 Task: Add Attachment from Google Drive to Card Card0000000207 in Board Board0000000052 in Workspace WS0000000018 in Trello. Add Cover Orange to Card Card0000000207 in Board Board0000000052 in Workspace WS0000000018 in Trello. Add "Add Label …" with "Title" Title0000000207 to Button Button0000000207 to Card Card0000000207 in Board Board0000000052 in Workspace WS0000000018 in Trello. Add Description DS0000000207 to Card Card0000000207 in Board Board0000000052 in Workspace WS0000000018 in Trello. Add Comment CM0000000207 to Card Card0000000207 in Board Board0000000052 in Workspace WS0000000018 in Trello
Action: Mouse moved to (569, 57)
Screenshot: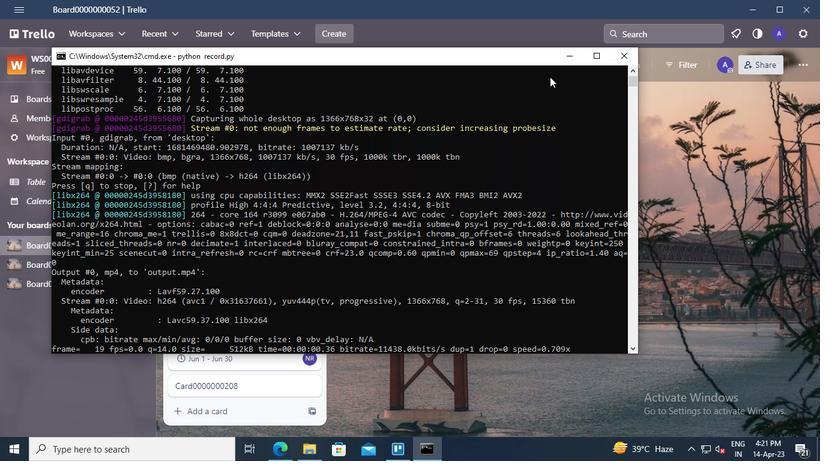 
Action: Mouse pressed left at (569, 57)
Screenshot: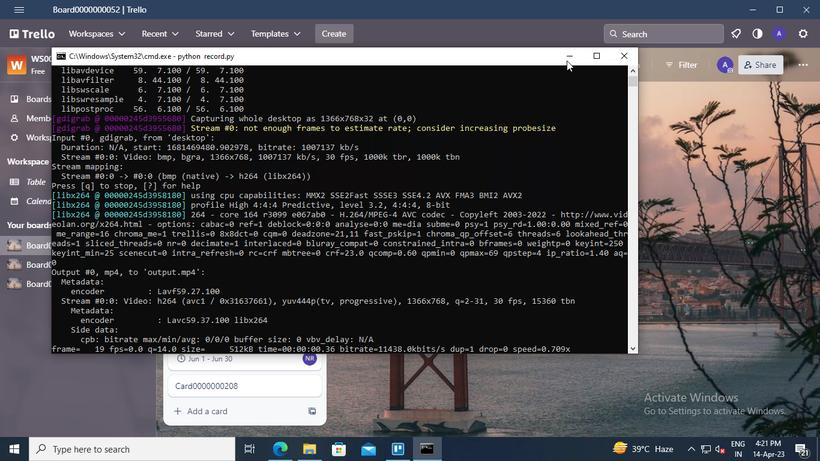
Action: Mouse moved to (233, 343)
Screenshot: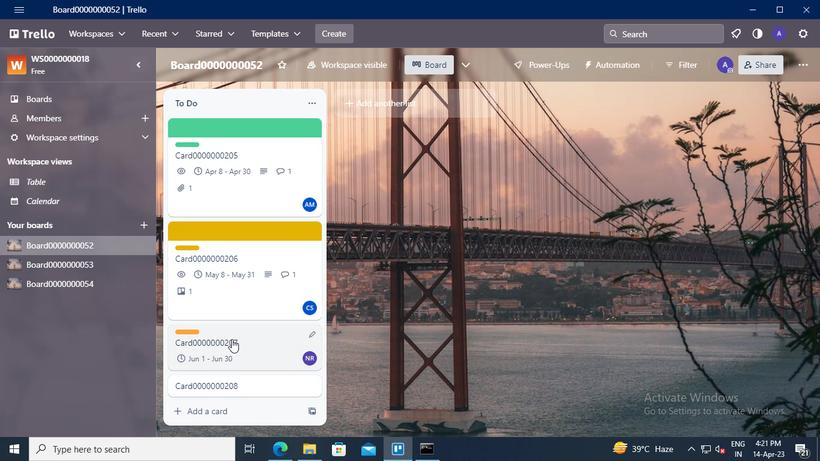 
Action: Mouse pressed left at (233, 343)
Screenshot: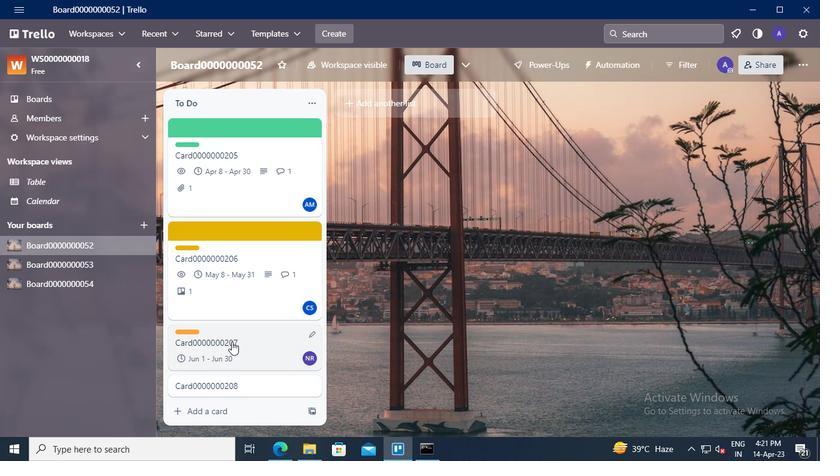 
Action: Mouse moved to (561, 206)
Screenshot: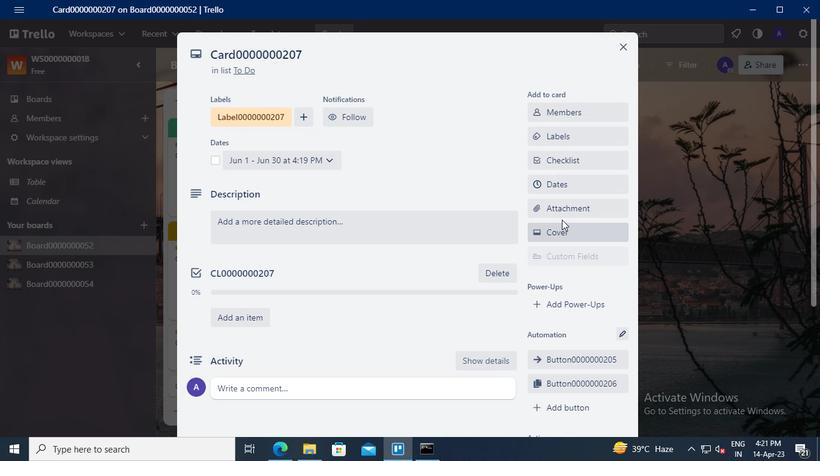 
Action: Mouse pressed left at (561, 206)
Screenshot: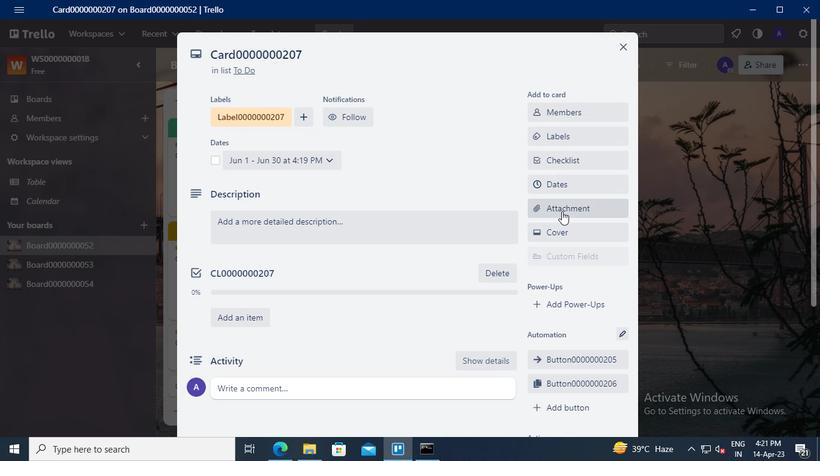 
Action: Mouse moved to (560, 140)
Screenshot: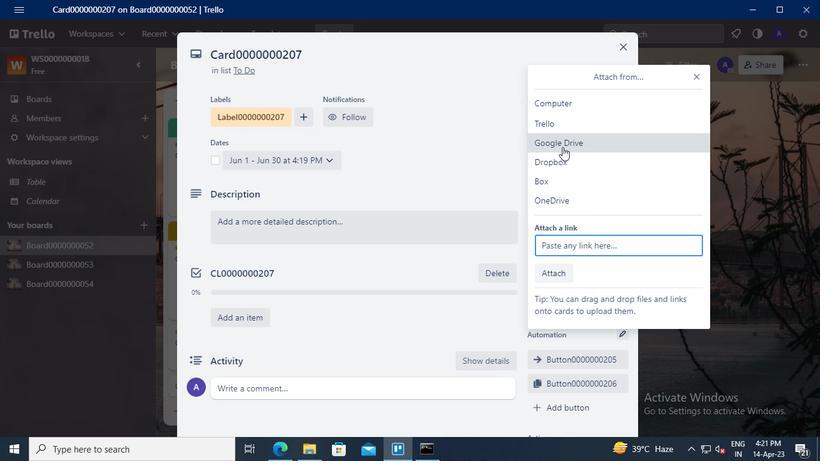 
Action: Mouse pressed left at (560, 140)
Screenshot: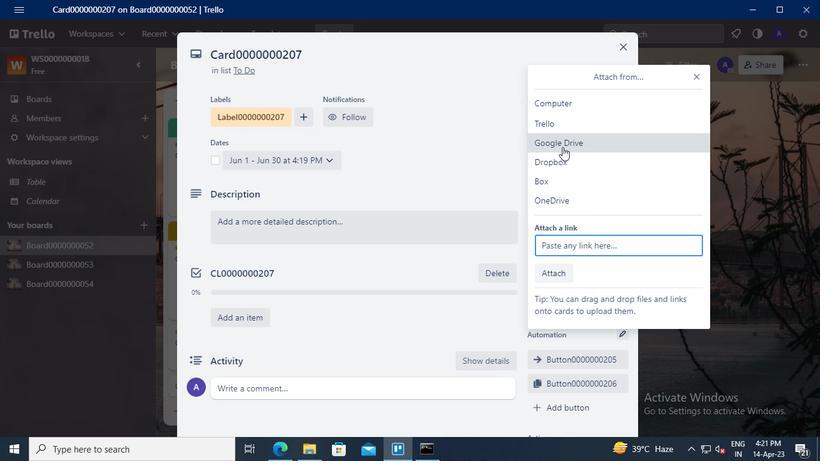 
Action: Mouse moved to (191, 207)
Screenshot: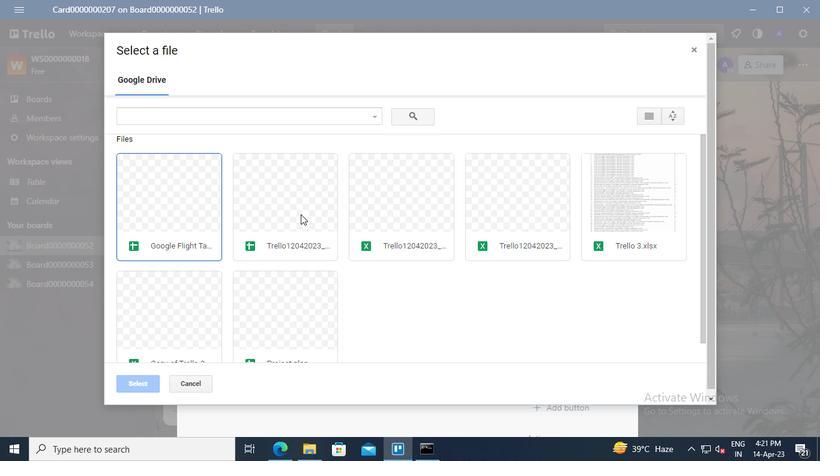 
Action: Mouse pressed left at (191, 207)
Screenshot: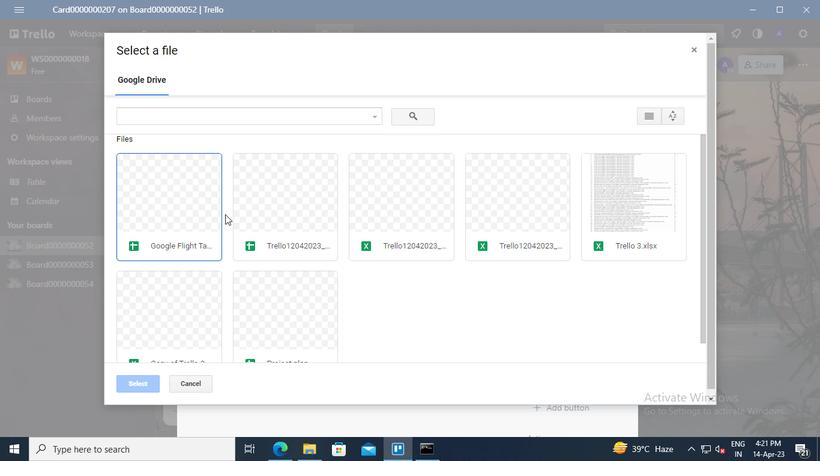
Action: Mouse moved to (143, 381)
Screenshot: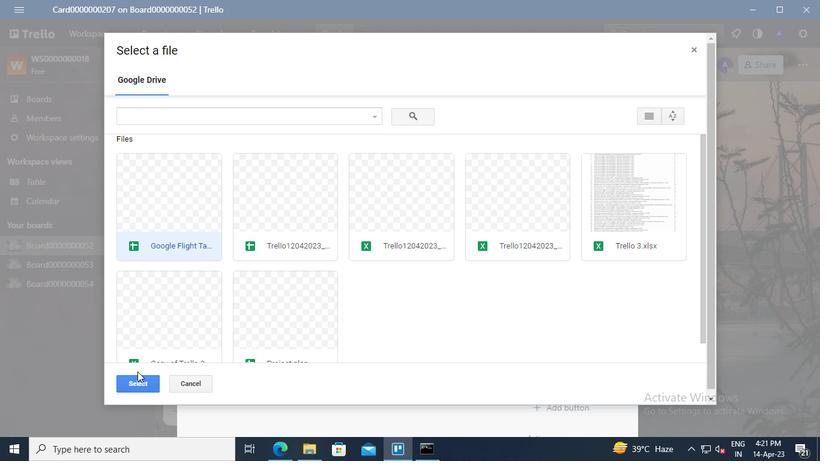 
Action: Mouse pressed left at (143, 381)
Screenshot: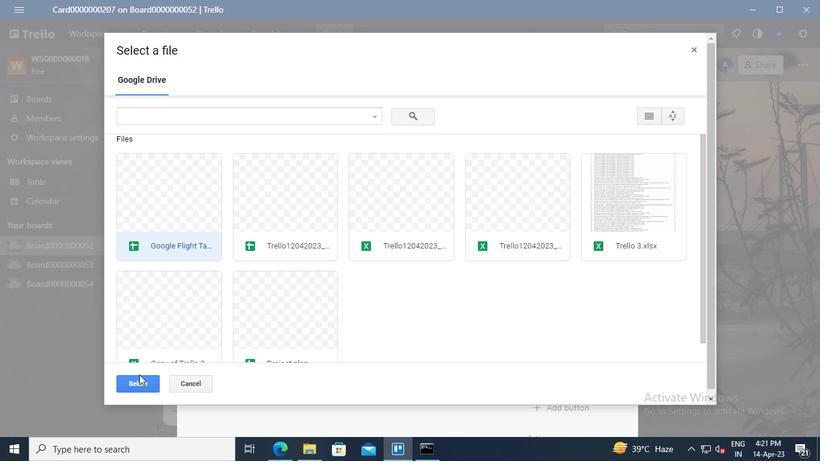
Action: Mouse moved to (566, 234)
Screenshot: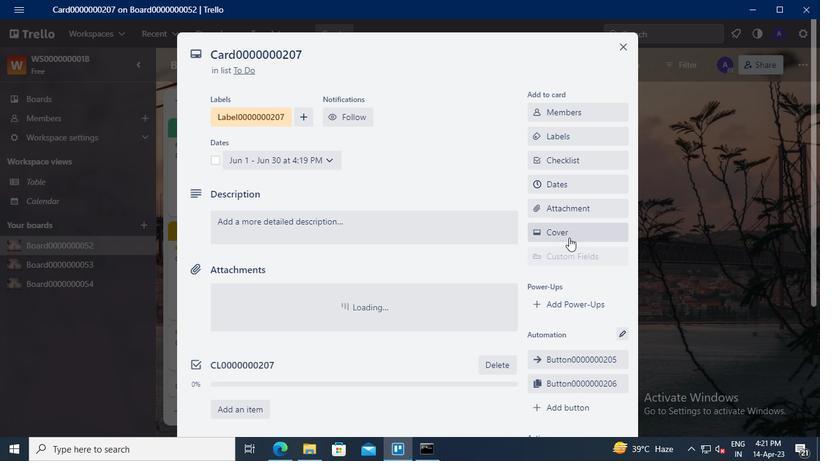 
Action: Mouse pressed left at (566, 234)
Screenshot: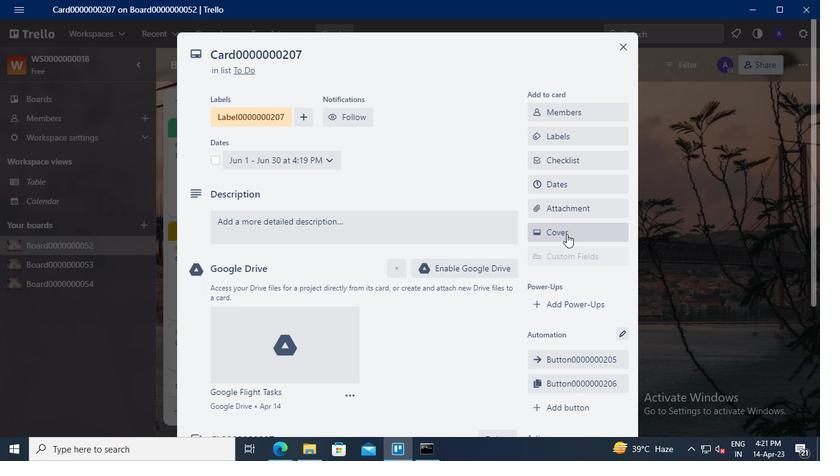 
Action: Mouse moved to (616, 196)
Screenshot: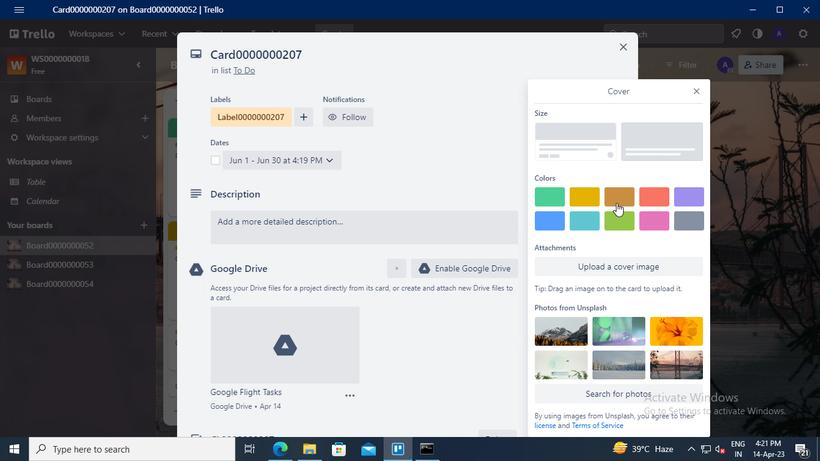 
Action: Mouse pressed left at (616, 196)
Screenshot: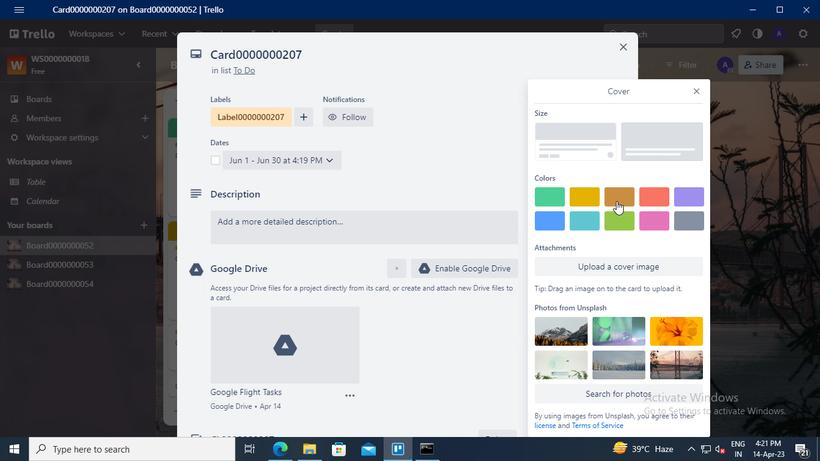 
Action: Mouse moved to (695, 68)
Screenshot: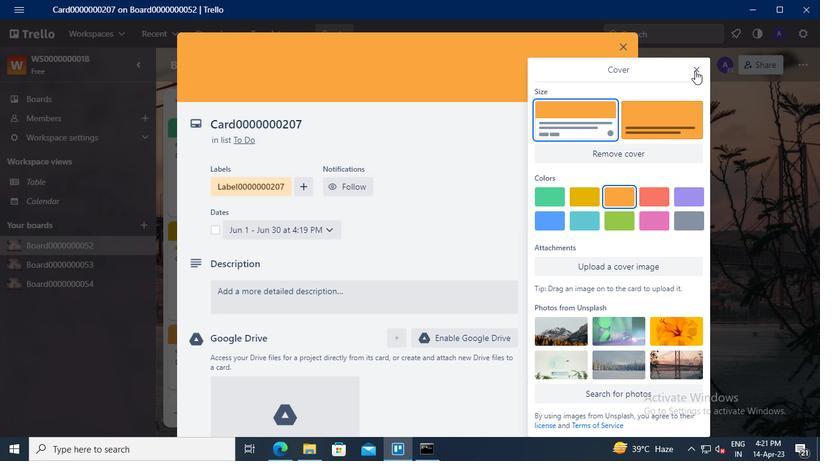 
Action: Mouse pressed left at (695, 68)
Screenshot: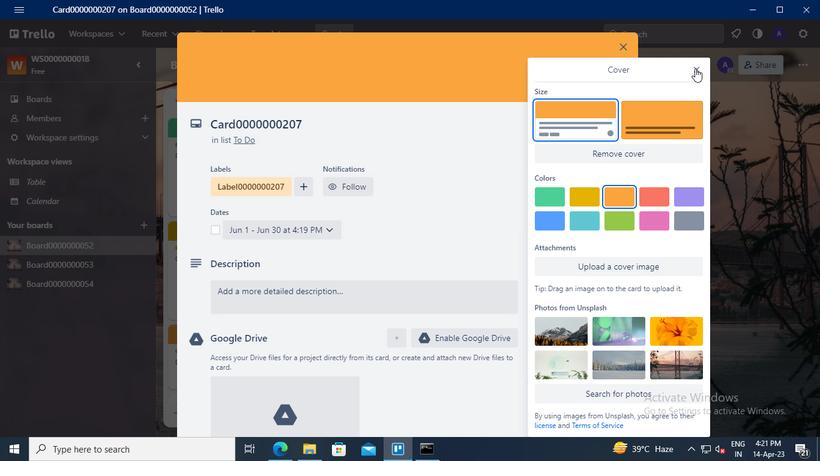
Action: Mouse moved to (572, 332)
Screenshot: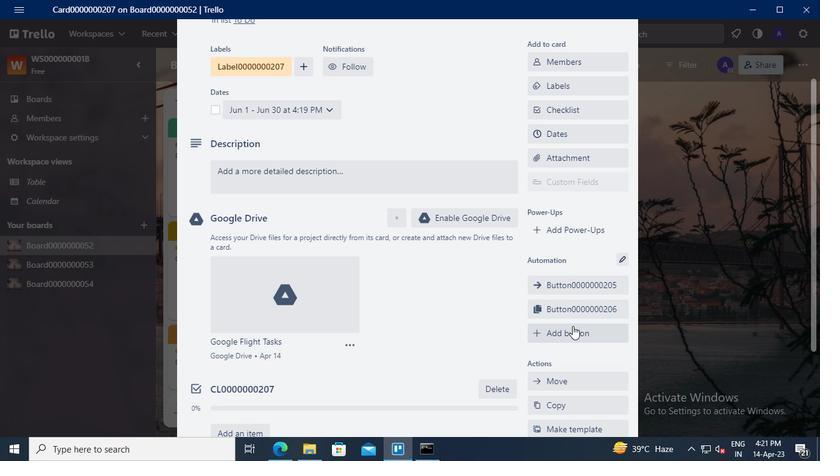 
Action: Mouse pressed left at (572, 332)
Screenshot: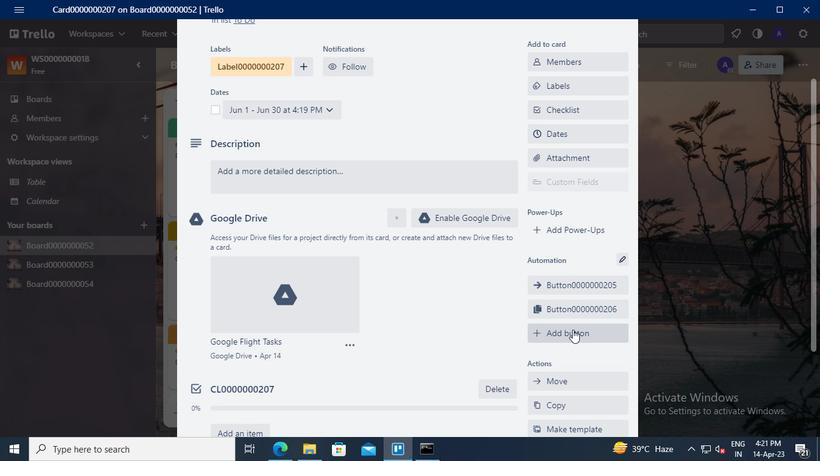 
Action: Mouse moved to (576, 158)
Screenshot: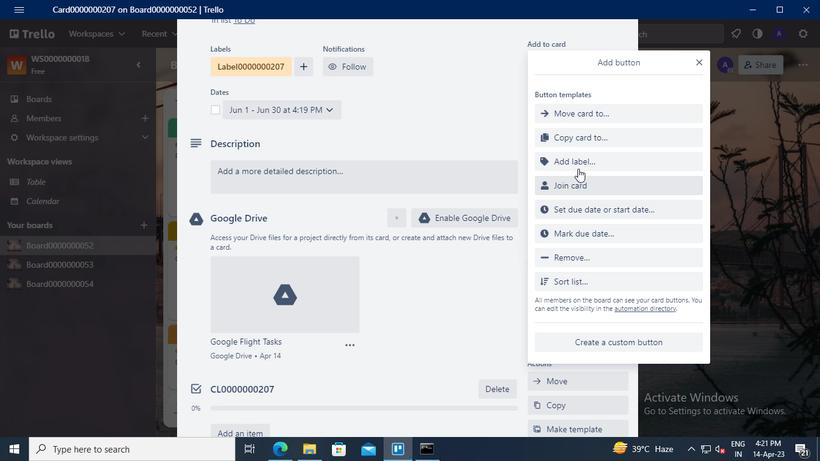 
Action: Mouse pressed left at (576, 158)
Screenshot: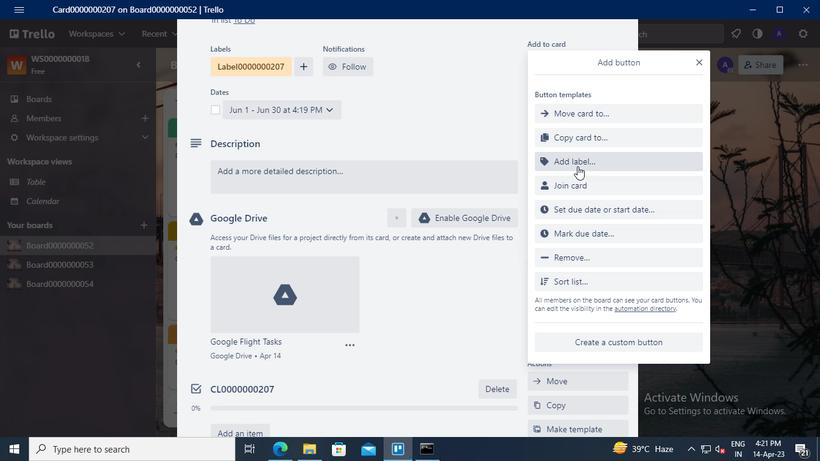 
Action: Mouse moved to (595, 150)
Screenshot: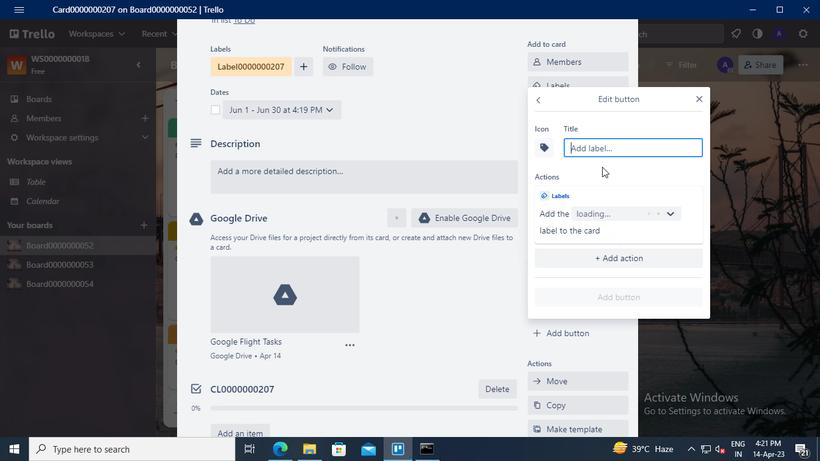 
Action: Mouse pressed left at (595, 150)
Screenshot: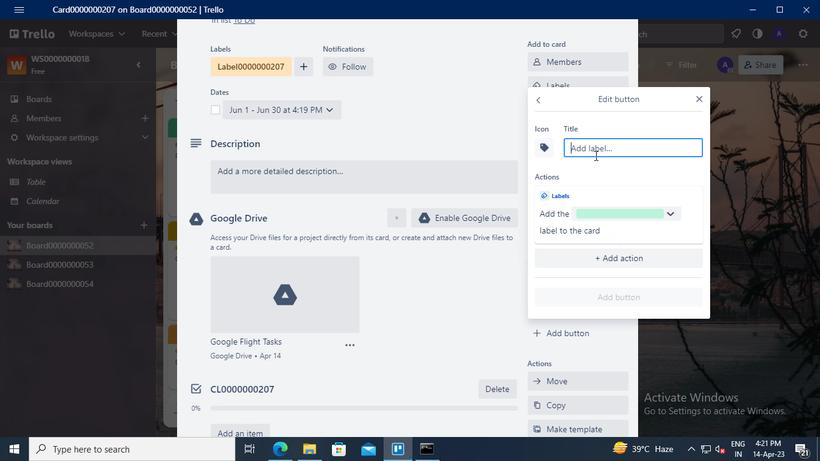 
Action: Mouse moved to (590, 147)
Screenshot: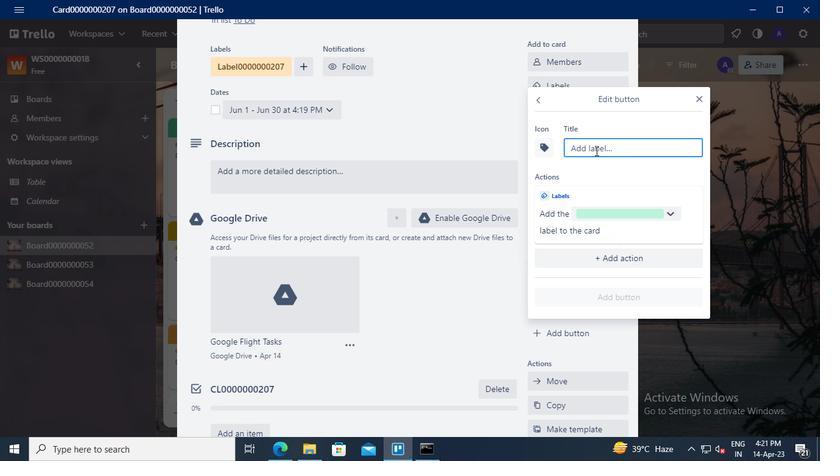 
Action: Keyboard Key.shift
Screenshot: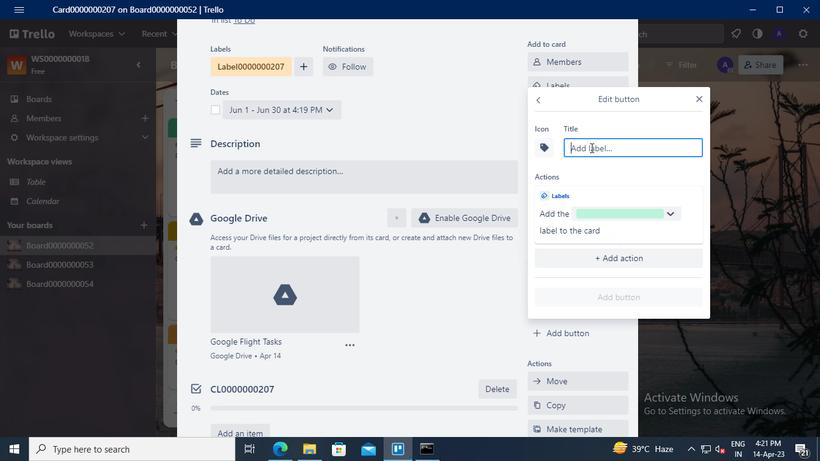 
Action: Keyboard T
Screenshot: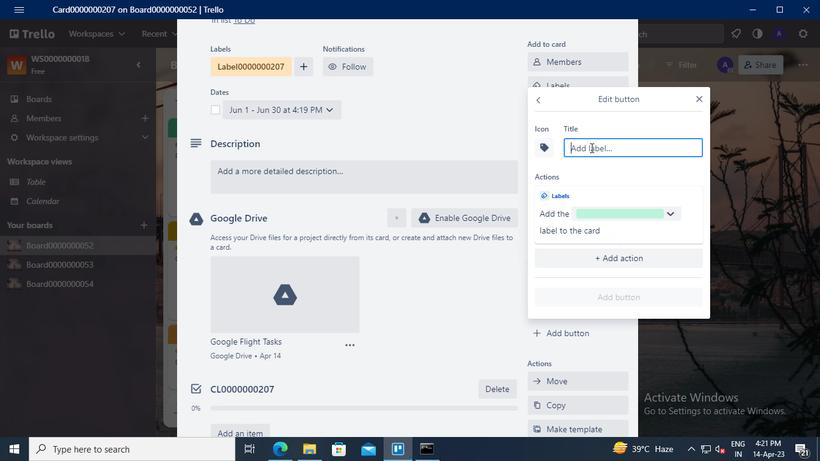 
Action: Keyboard i
Screenshot: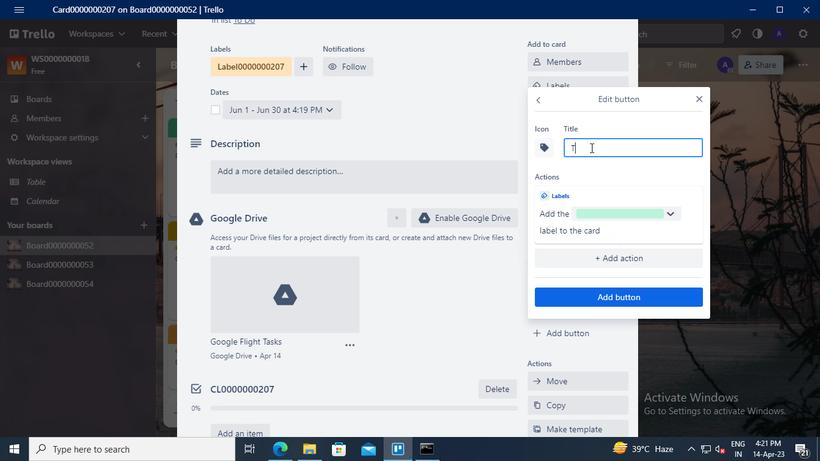 
Action: Keyboard t
Screenshot: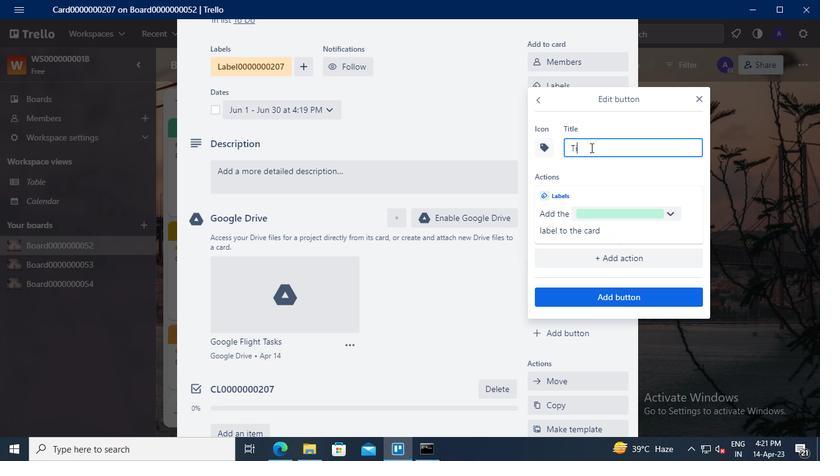 
Action: Keyboard l
Screenshot: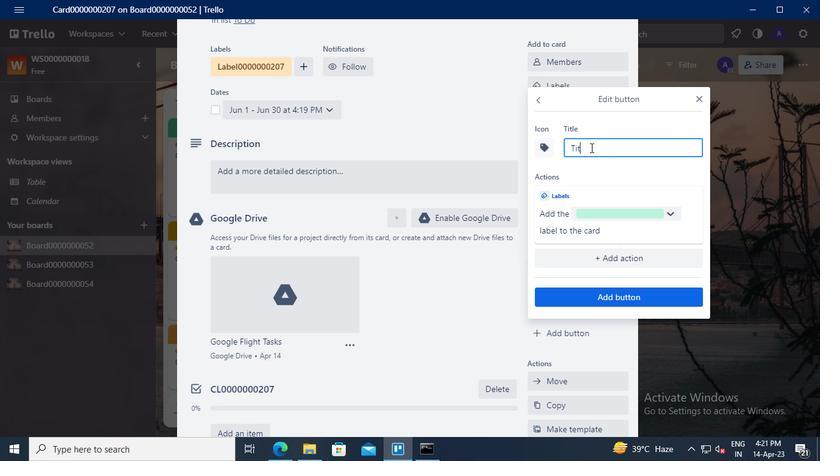 
Action: Keyboard e
Screenshot: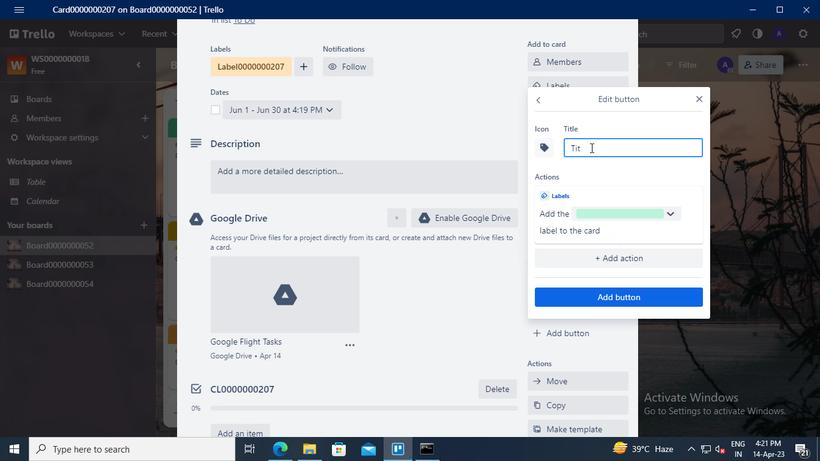 
Action: Keyboard <96>
Screenshot: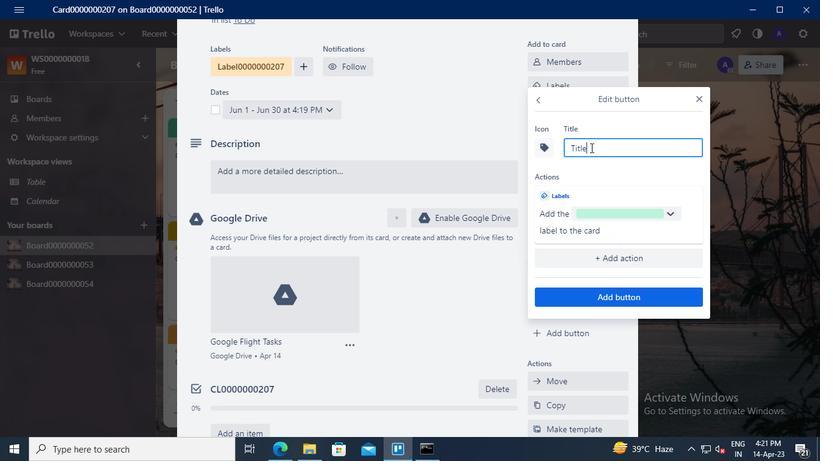 
Action: Keyboard <96>
Screenshot: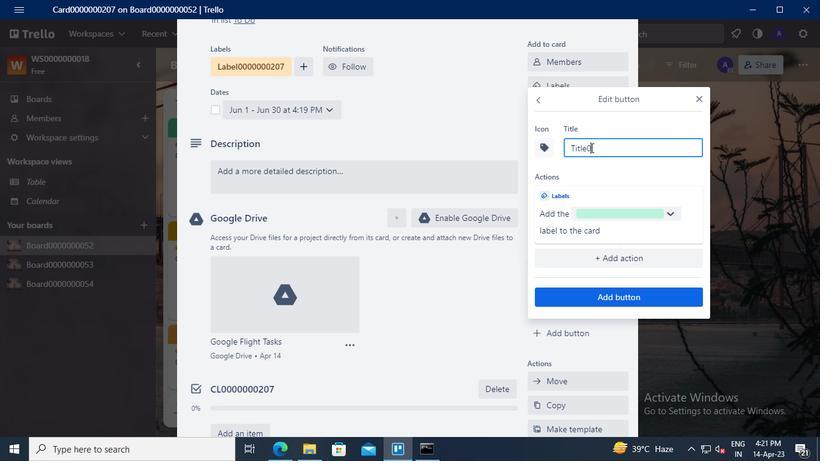 
Action: Keyboard <96>
Screenshot: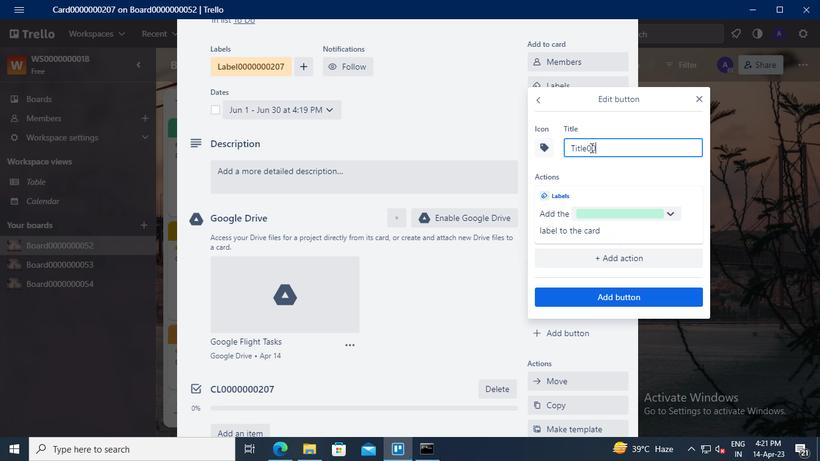 
Action: Keyboard <96>
Screenshot: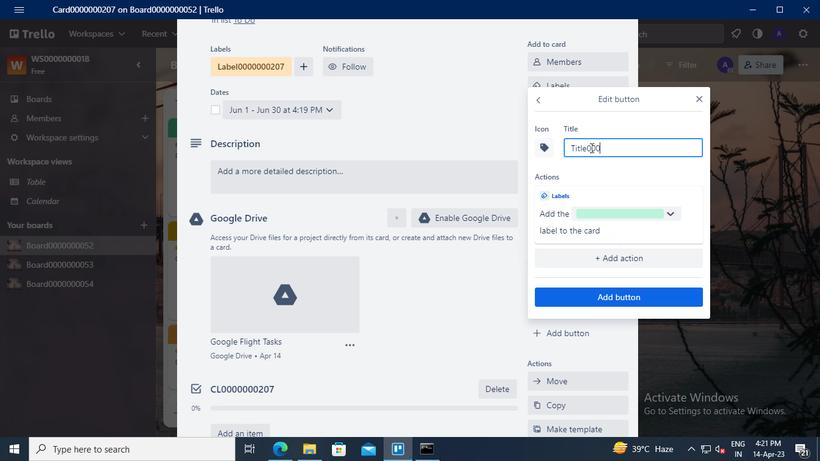 
Action: Keyboard <96>
Screenshot: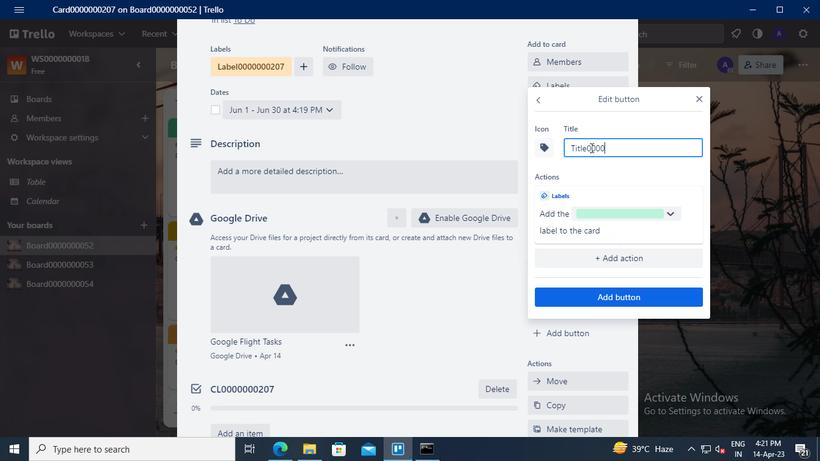 
Action: Keyboard <96>
Screenshot: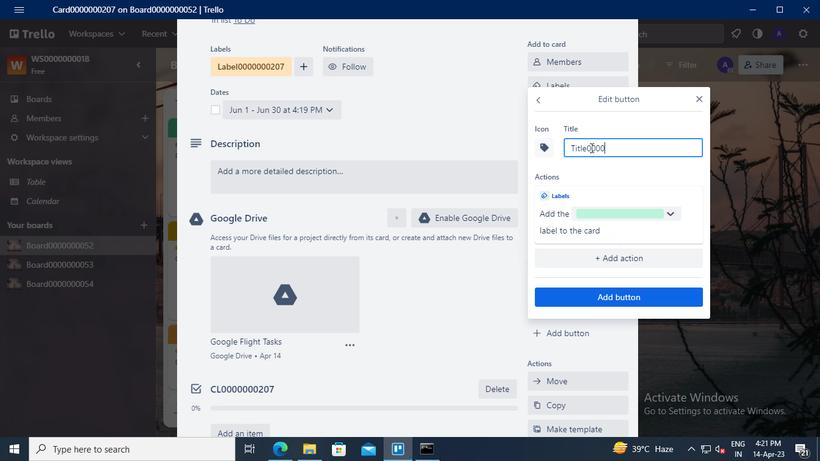 
Action: Keyboard <96>
Screenshot: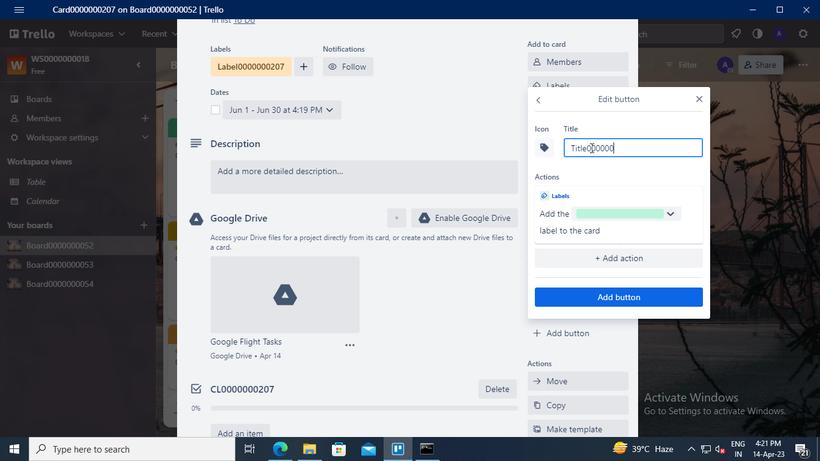 
Action: Keyboard <98>
Screenshot: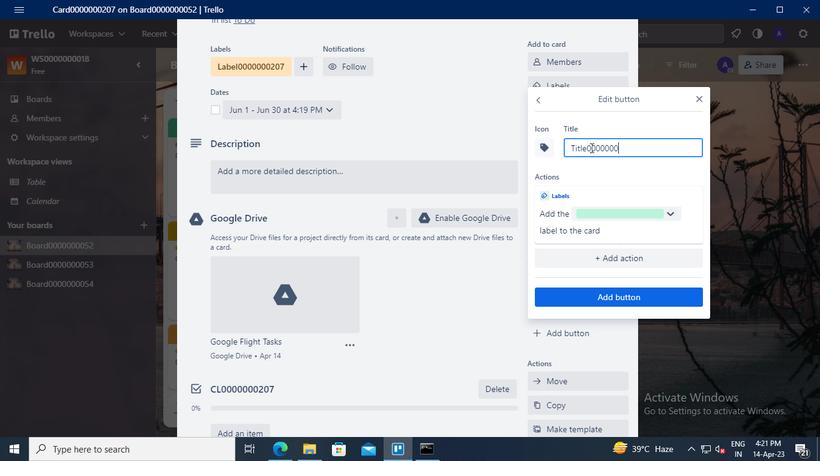 
Action: Keyboard <96>
Screenshot: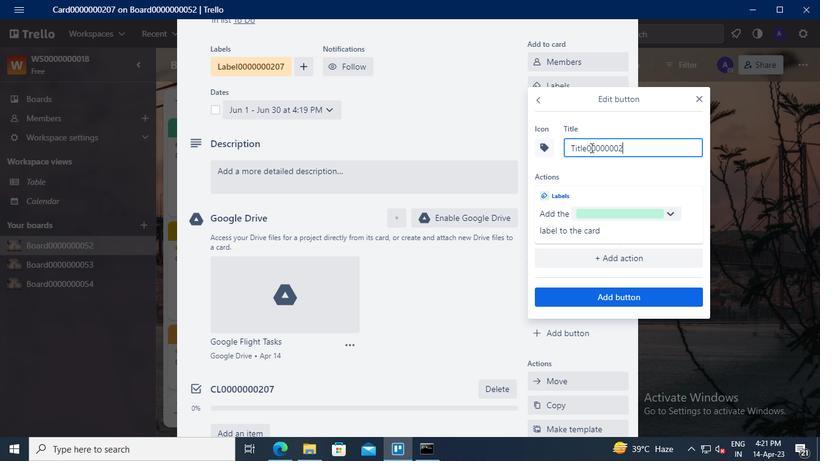 
Action: Keyboard <103>
Screenshot: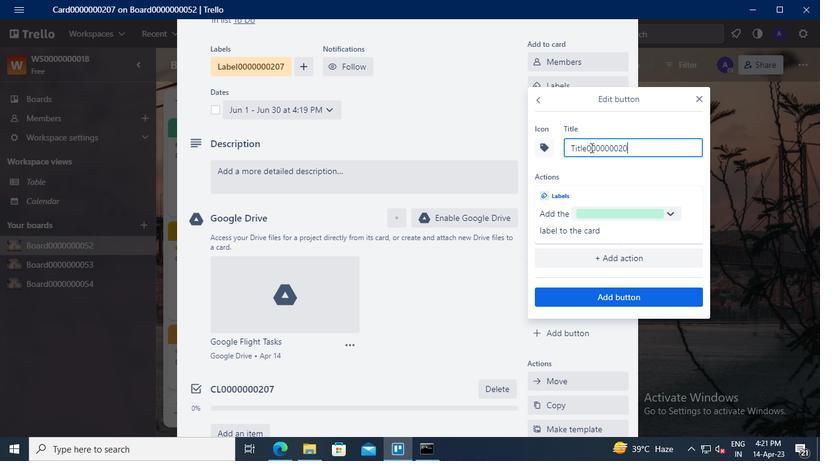 
Action: Mouse moved to (621, 302)
Screenshot: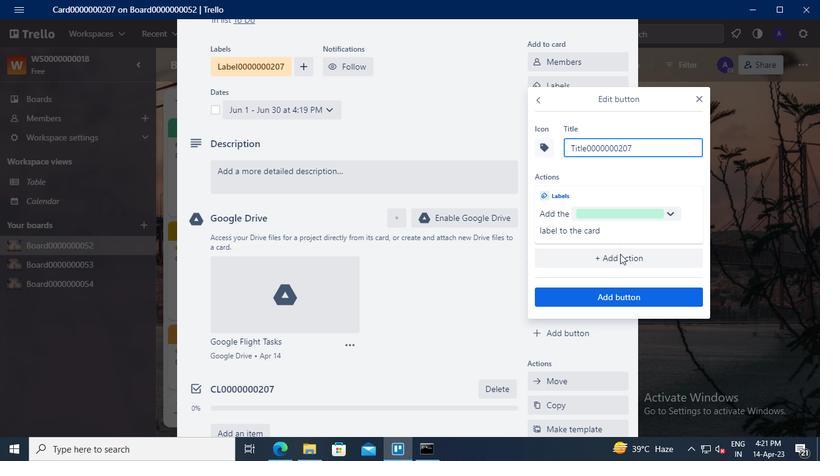 
Action: Mouse pressed left at (621, 302)
Screenshot: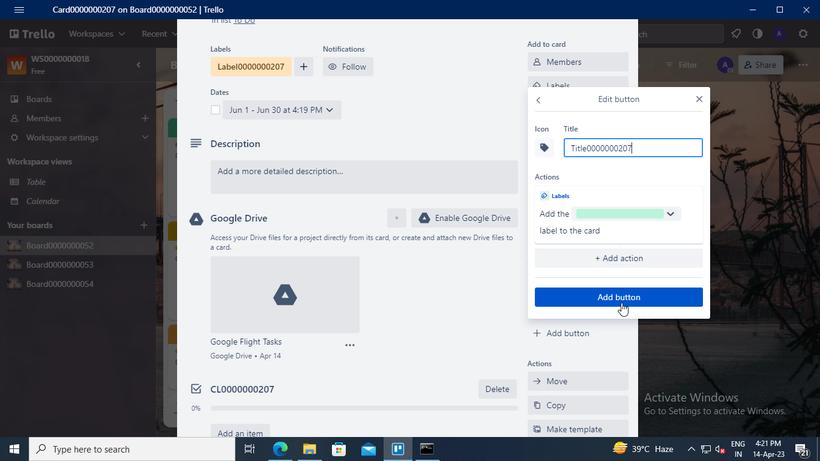 
Action: Mouse moved to (255, 174)
Screenshot: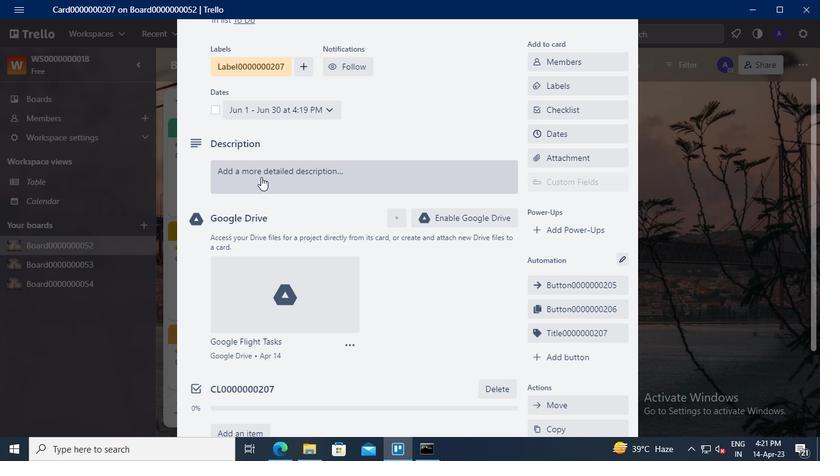 
Action: Mouse pressed left at (255, 174)
Screenshot: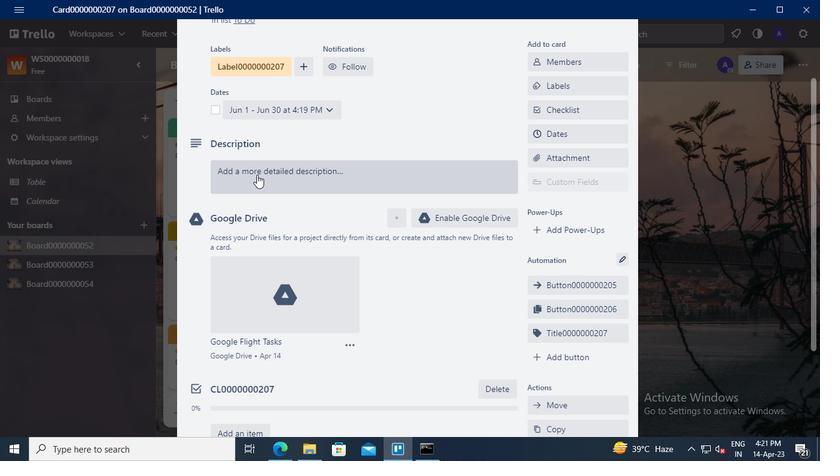 
Action: Mouse moved to (245, 204)
Screenshot: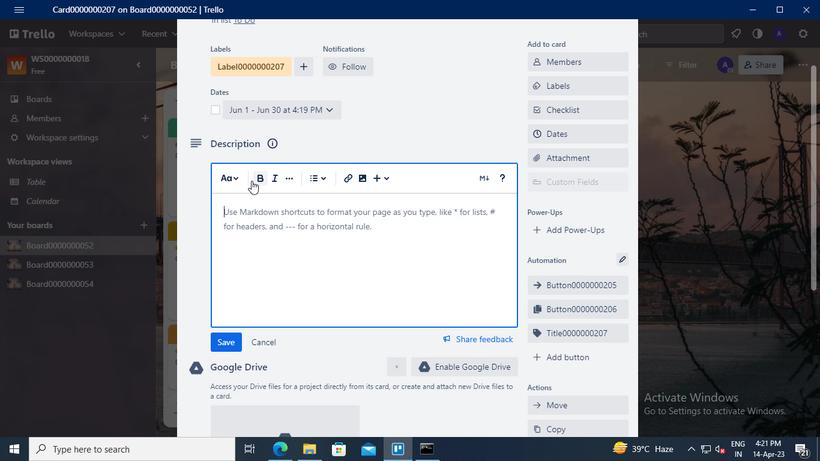 
Action: Mouse pressed left at (245, 204)
Screenshot: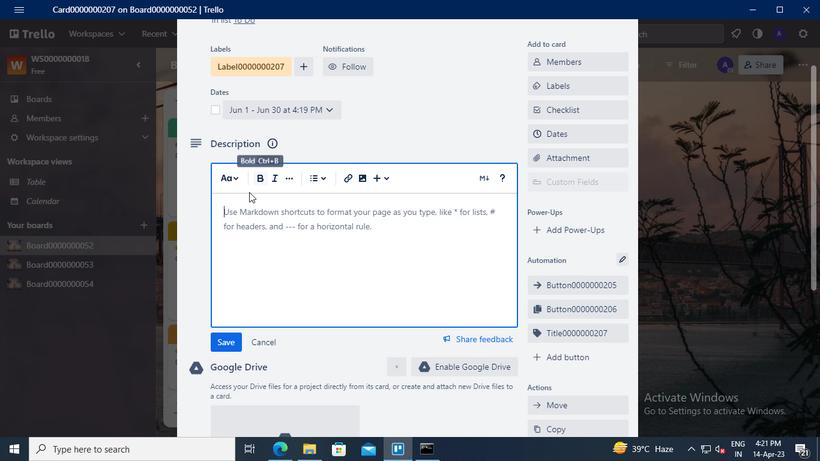 
Action: Keyboard Key.shift
Screenshot: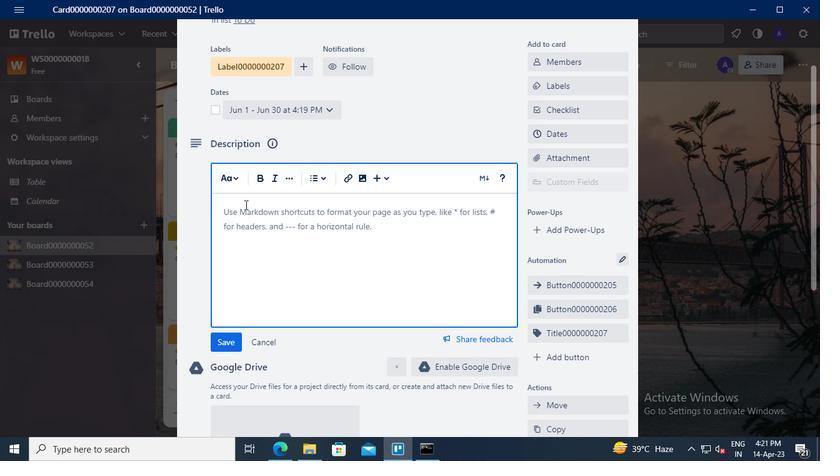 
Action: Keyboard D
Screenshot: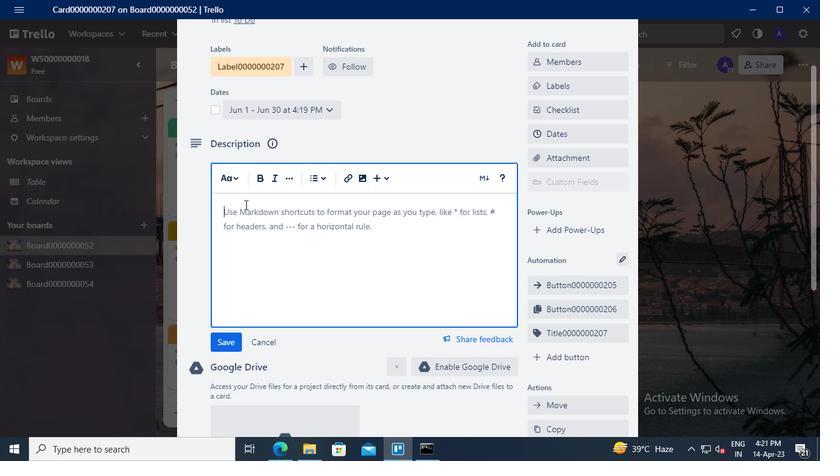 
Action: Keyboard S
Screenshot: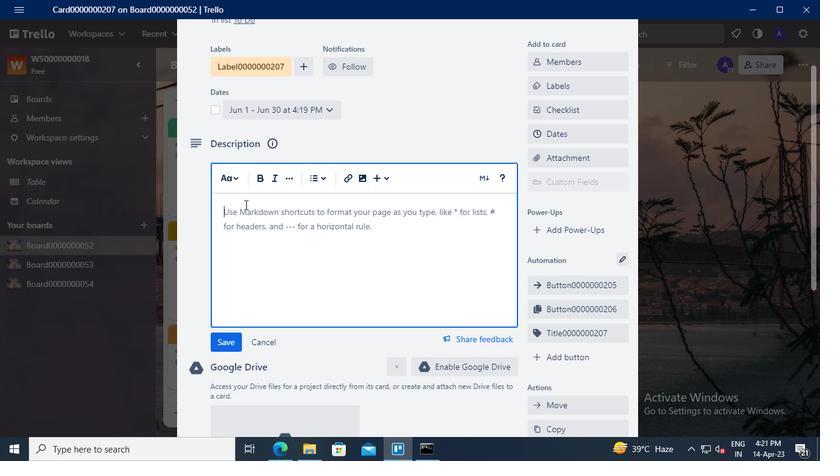
Action: Keyboard <96>
Screenshot: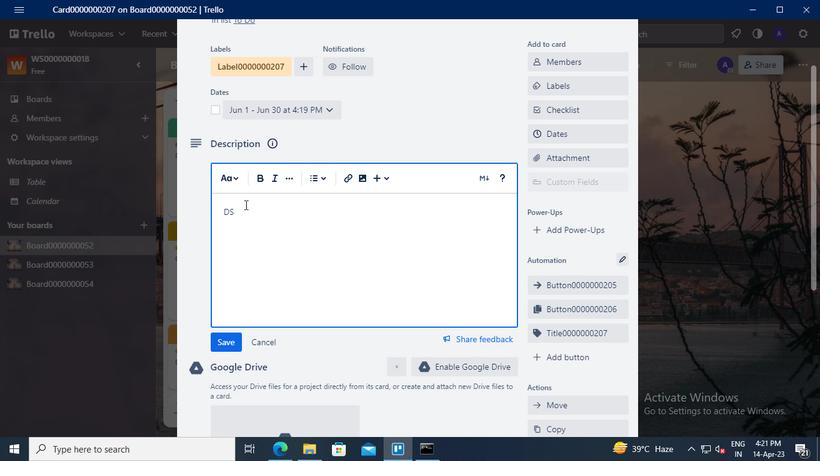 
Action: Keyboard <96>
Screenshot: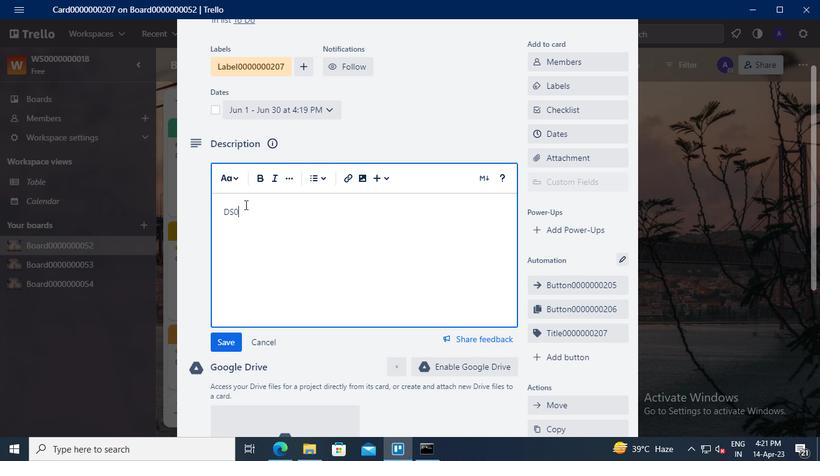 
Action: Keyboard <96>
Screenshot: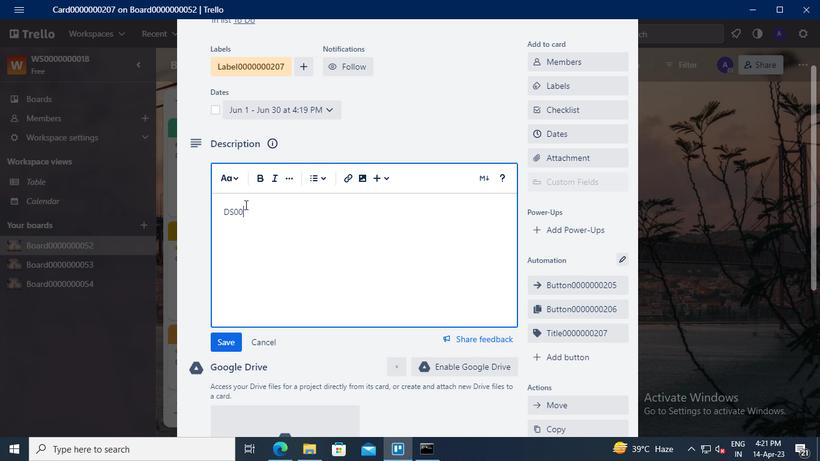 
Action: Keyboard <96>
Screenshot: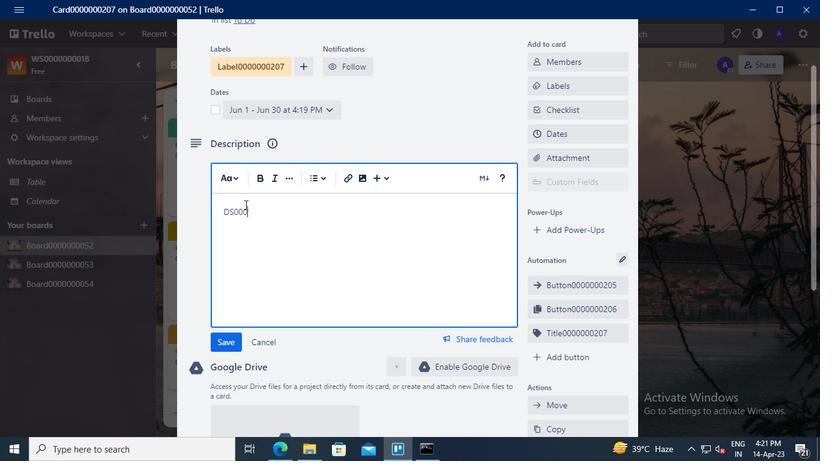 
Action: Keyboard <96>
Screenshot: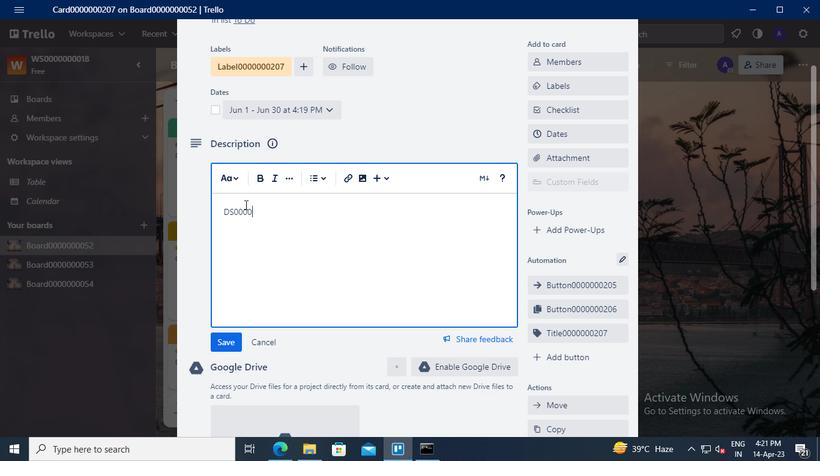 
Action: Keyboard <96>
Screenshot: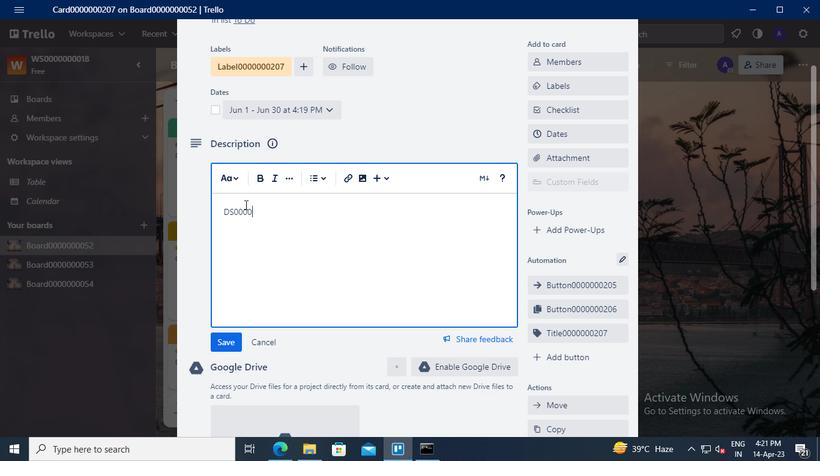 
Action: Keyboard <96>
Screenshot: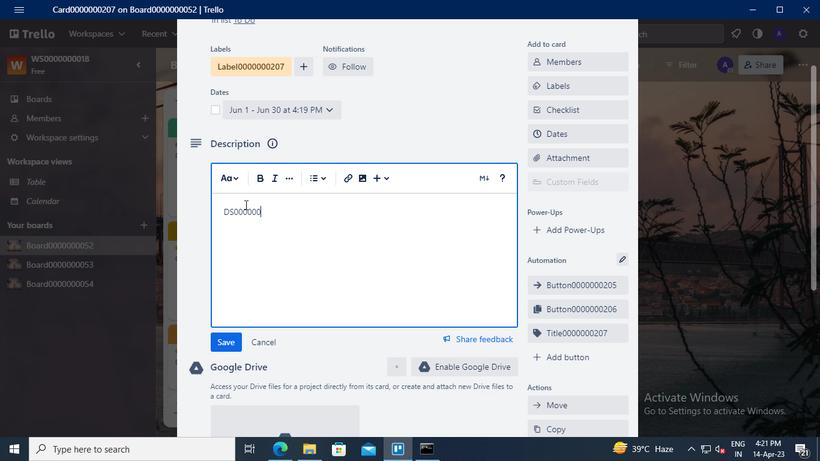 
Action: Keyboard <98>
Screenshot: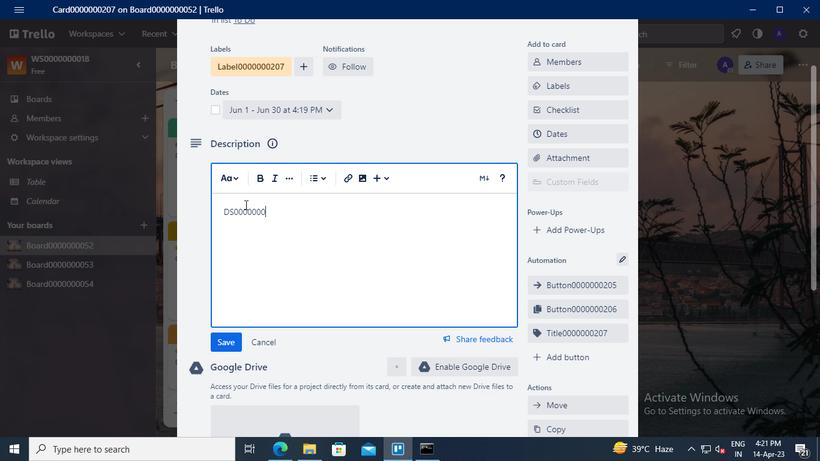 
Action: Keyboard <96>
Screenshot: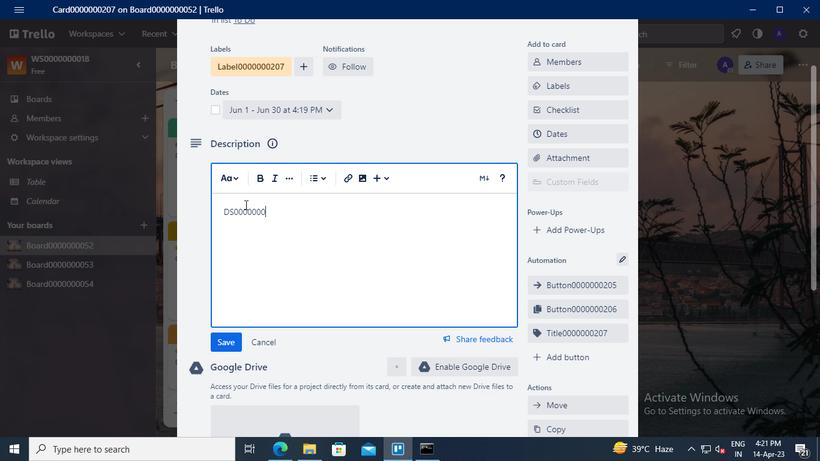 
Action: Keyboard <103>
Screenshot: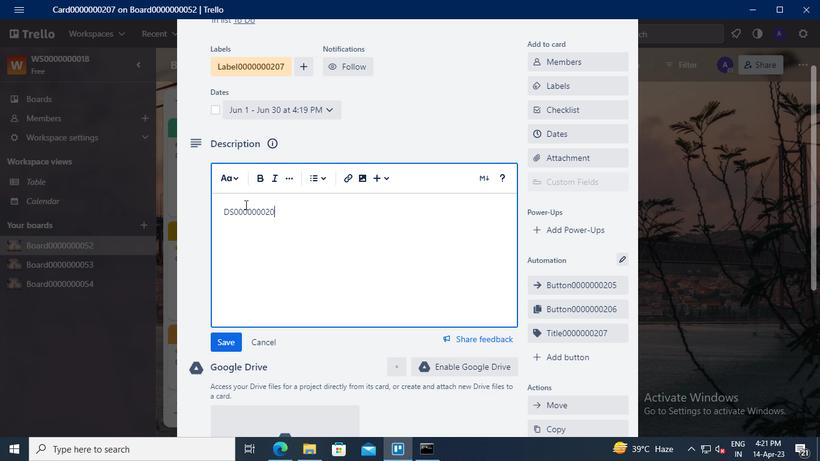 
Action: Mouse moved to (225, 339)
Screenshot: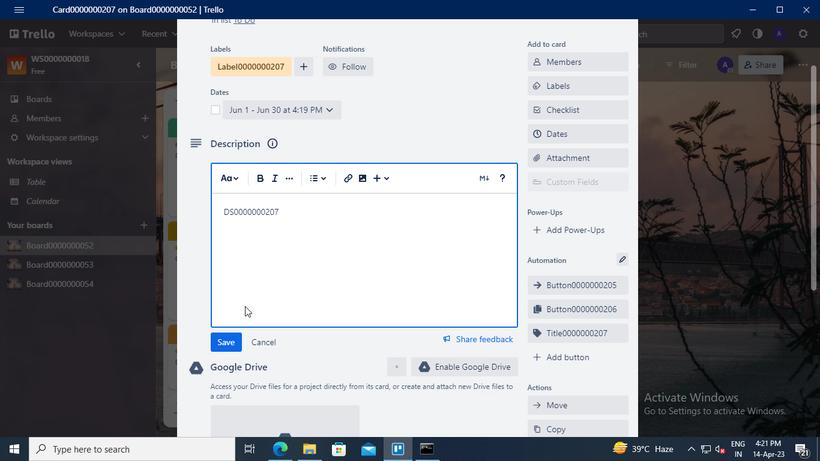
Action: Mouse pressed left at (225, 339)
Screenshot: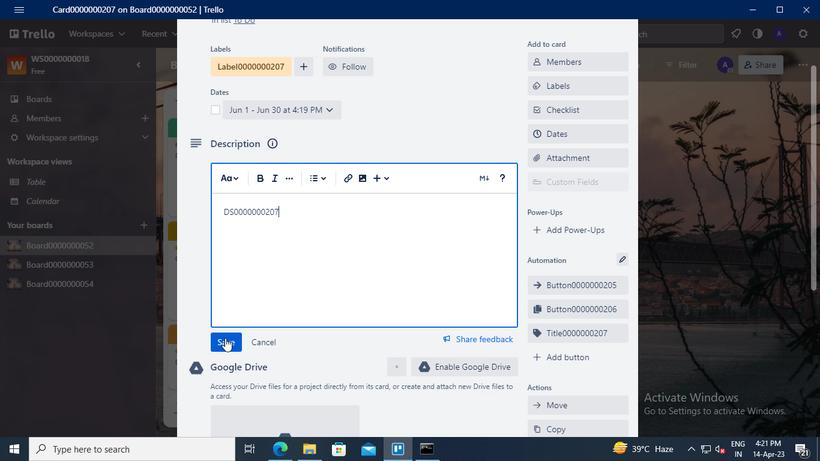 
Action: Mouse moved to (254, 339)
Screenshot: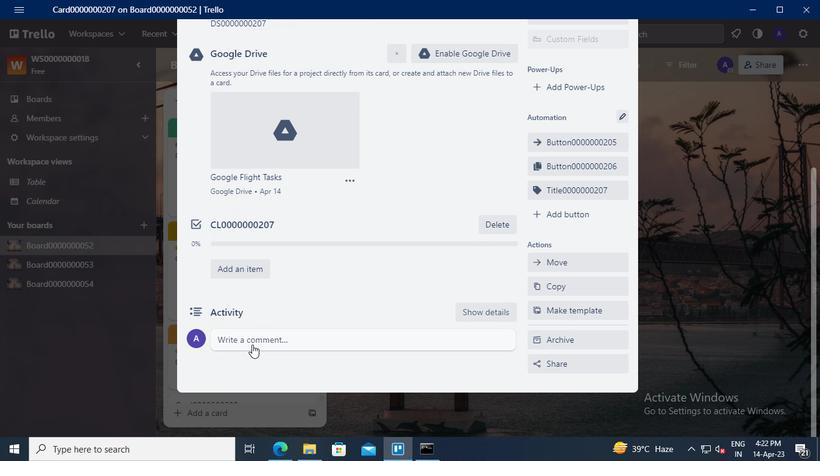 
Action: Mouse pressed left at (254, 339)
Screenshot: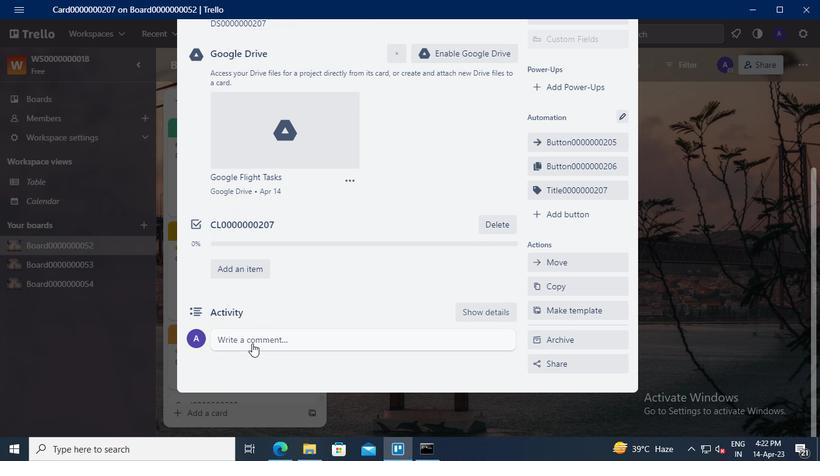 
Action: Keyboard Key.shift
Screenshot: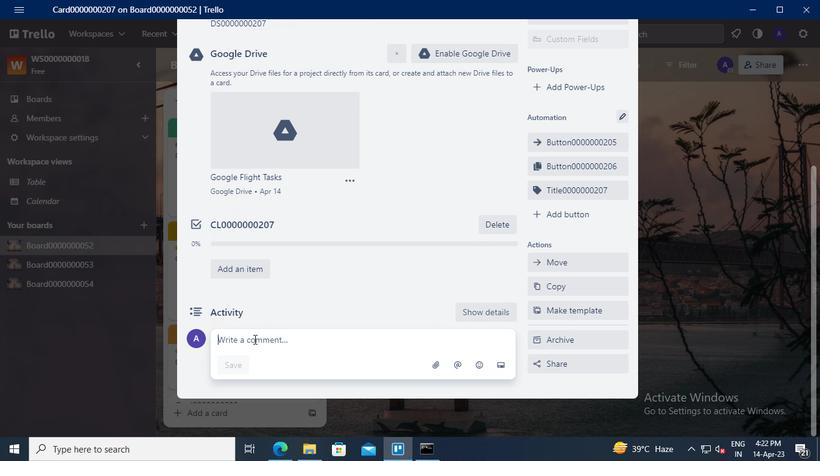 
Action: Keyboard C
Screenshot: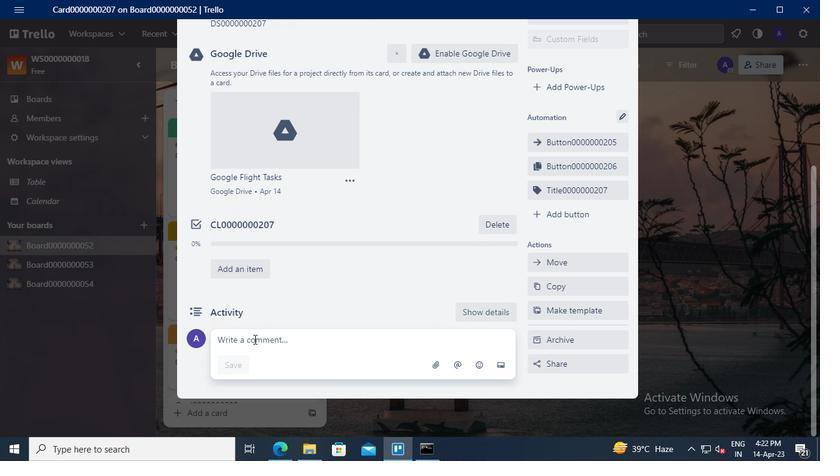 
Action: Keyboard M
Screenshot: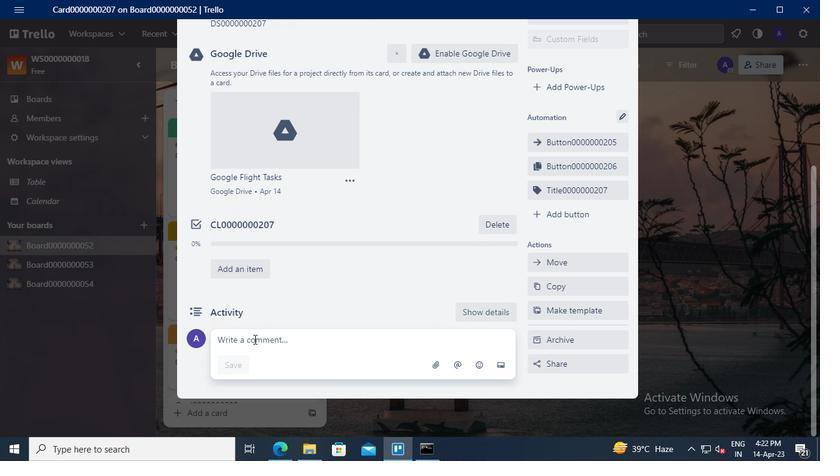 
Action: Keyboard <96>
Screenshot: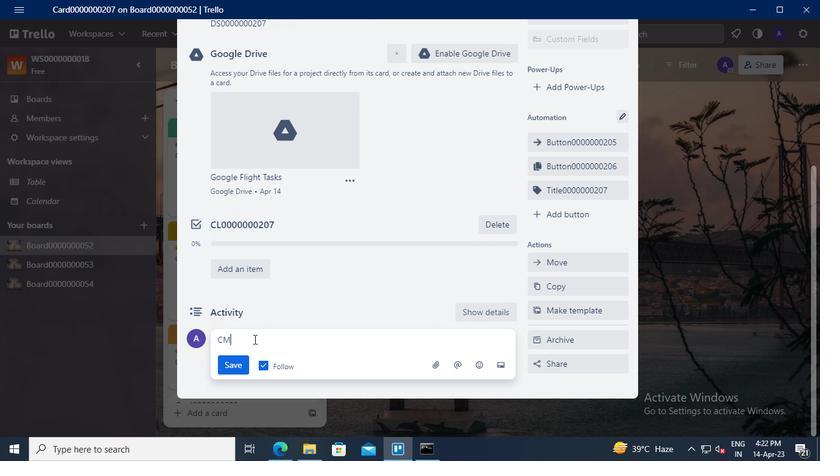 
Action: Keyboard <96>
Screenshot: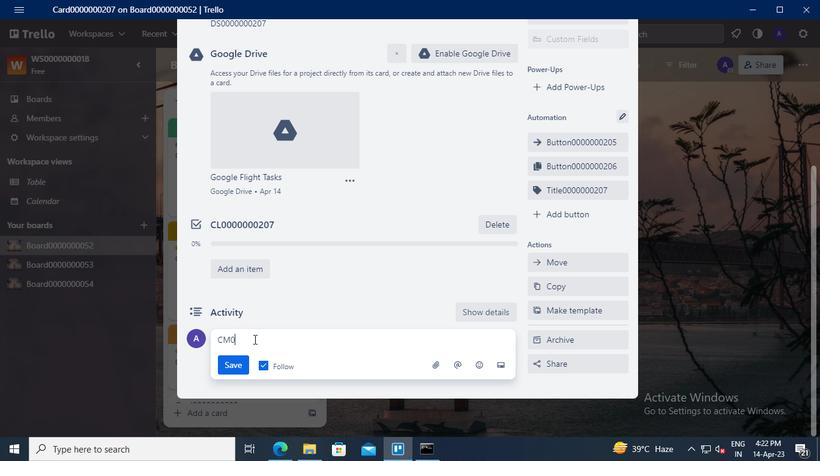
Action: Keyboard <96>
Screenshot: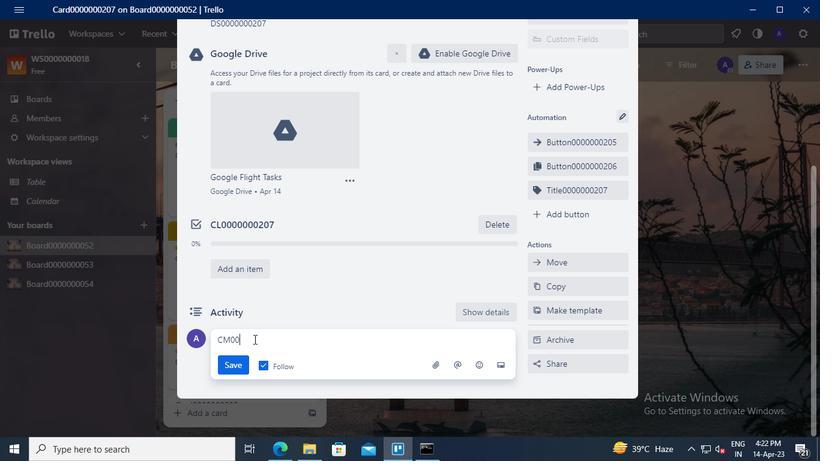 
Action: Keyboard <96>
Screenshot: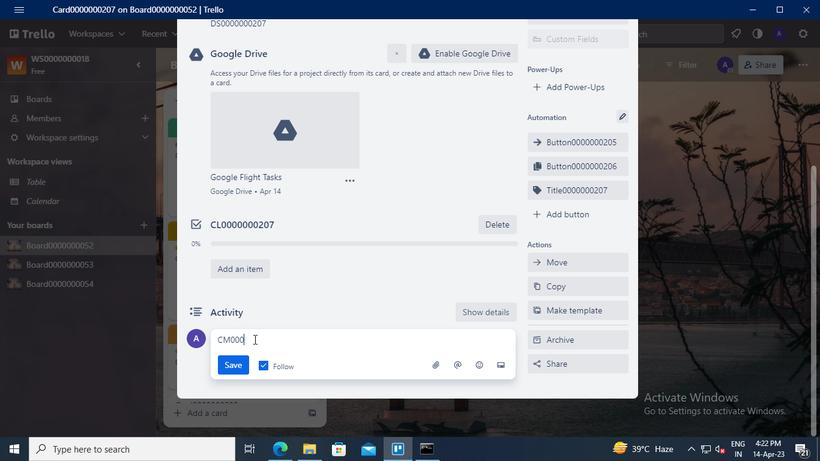 
Action: Keyboard <96>
Screenshot: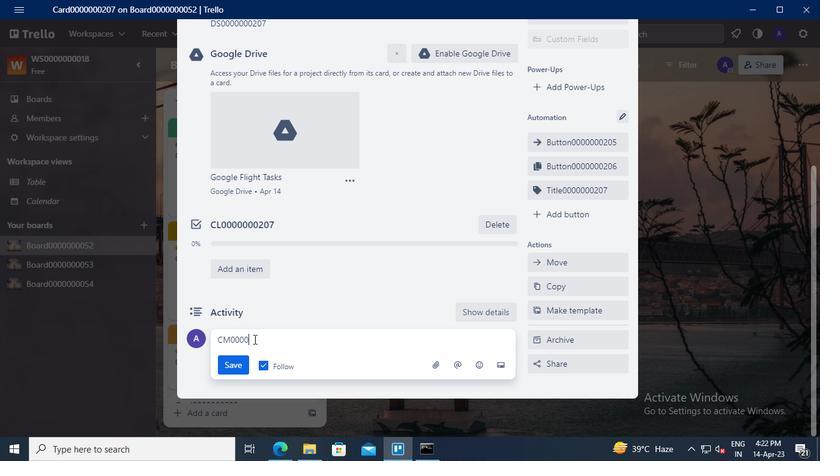 
Action: Keyboard <96>
Screenshot: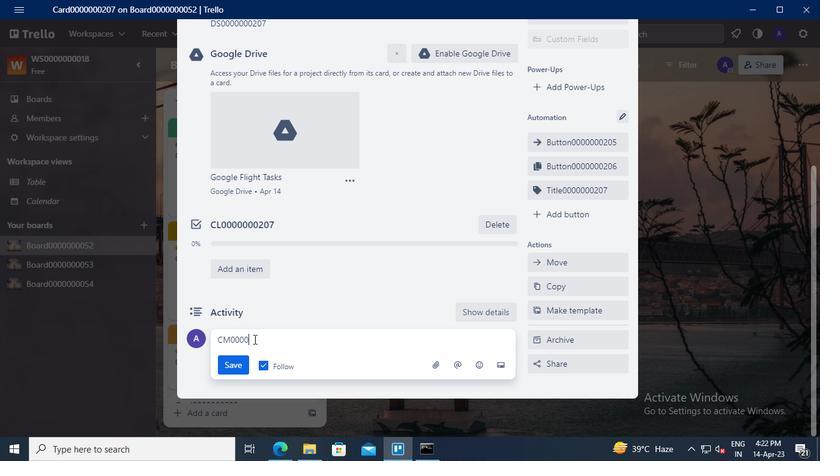 
Action: Keyboard <96>
Screenshot: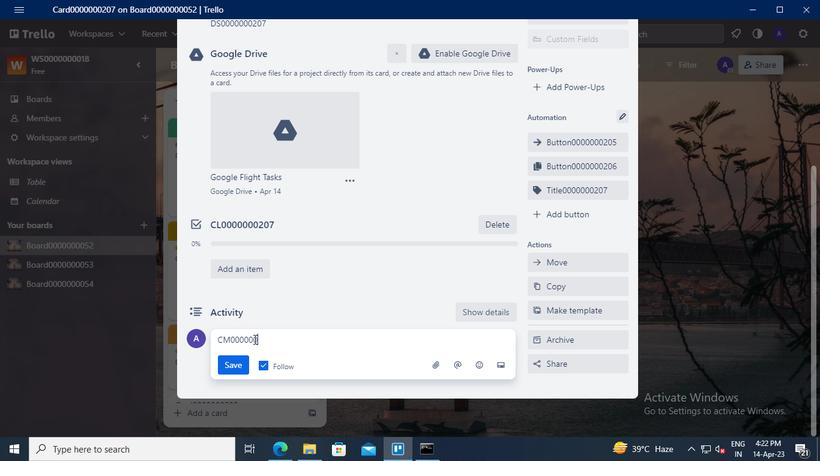 
Action: Keyboard <98>
Screenshot: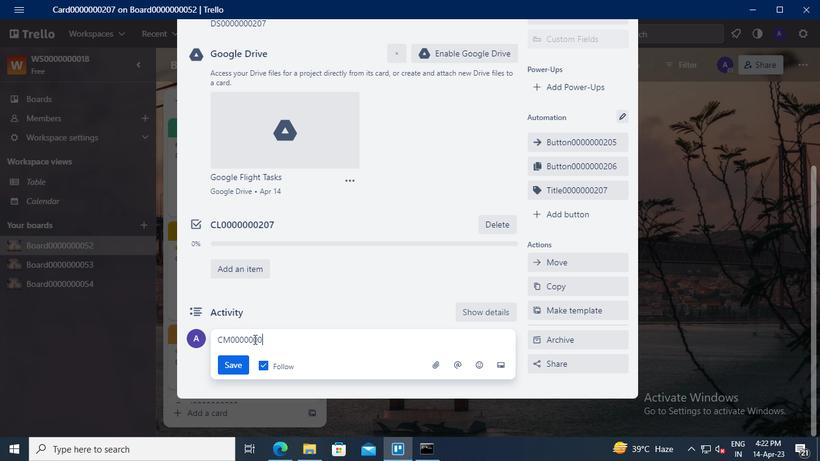 
Action: Keyboard <96>
Screenshot: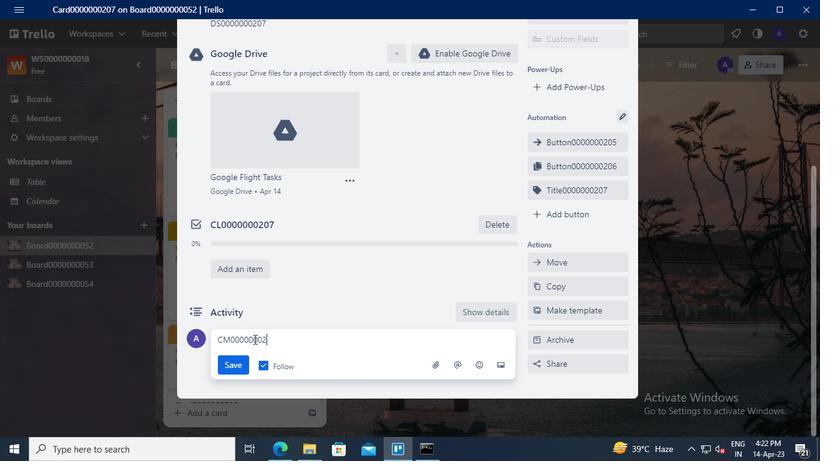 
Action: Keyboard <103>
Screenshot: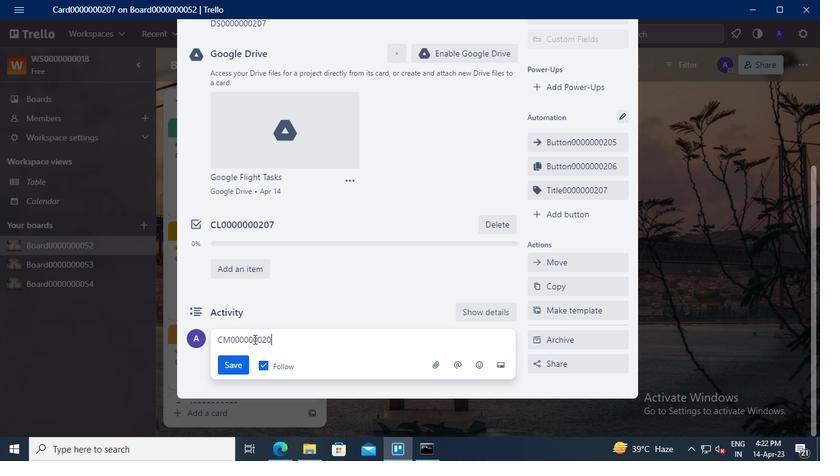 
Action: Mouse moved to (243, 362)
Screenshot: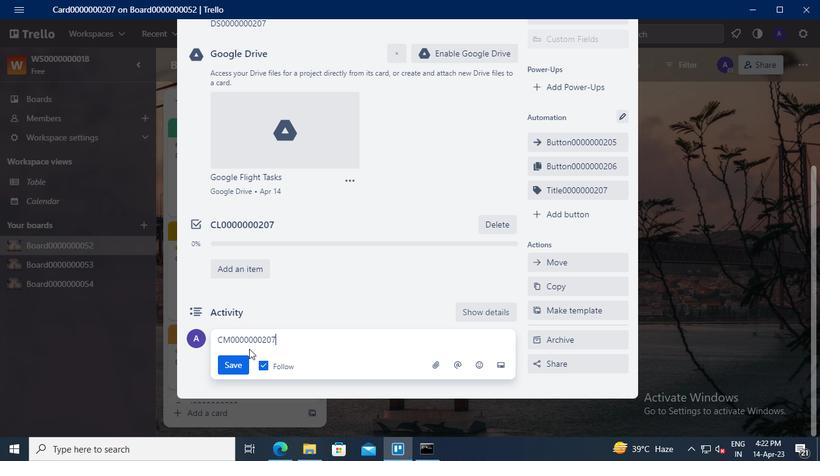 
Action: Mouse pressed left at (243, 362)
Screenshot: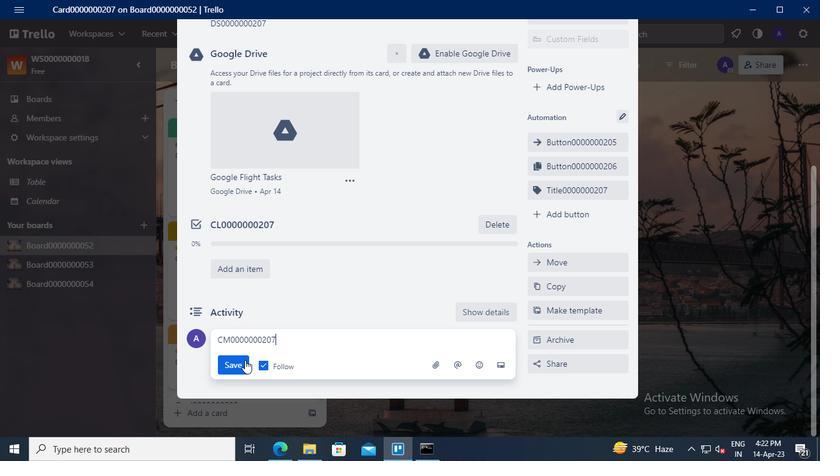 
Action: Mouse moved to (423, 452)
Screenshot: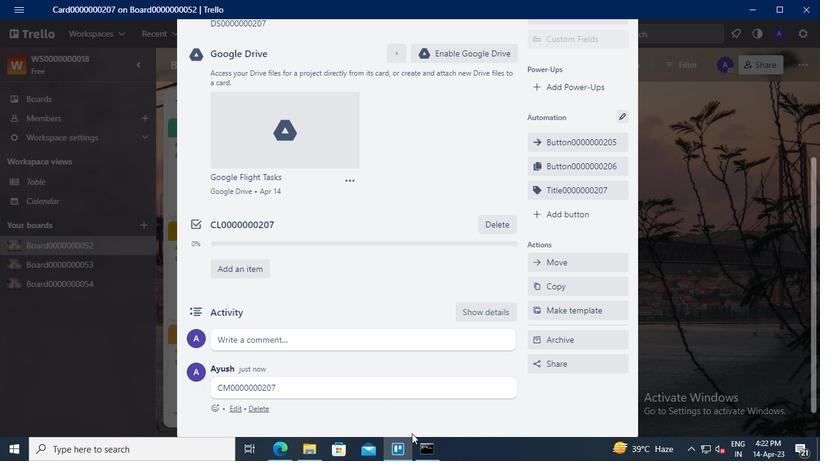 
Action: Mouse pressed left at (423, 452)
Screenshot: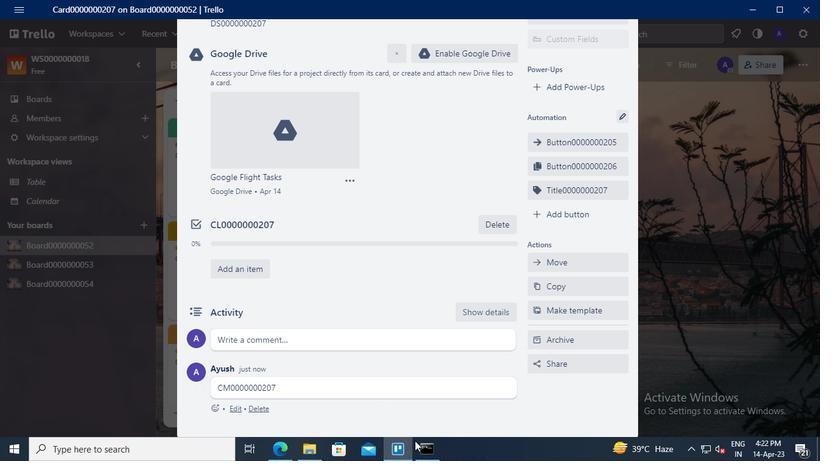 
Action: Mouse moved to (628, 60)
Screenshot: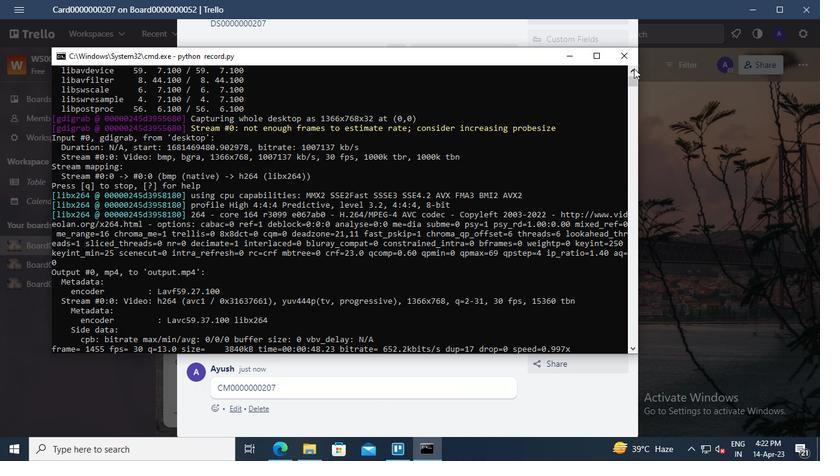 
Action: Mouse pressed left at (628, 60)
Screenshot: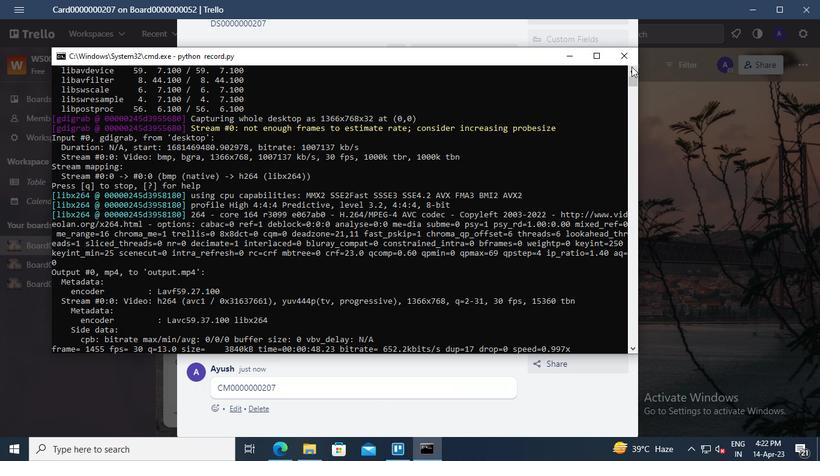 
